 Task: Change the visibility to public.
Action: Mouse moved to (383, 395)
Screenshot: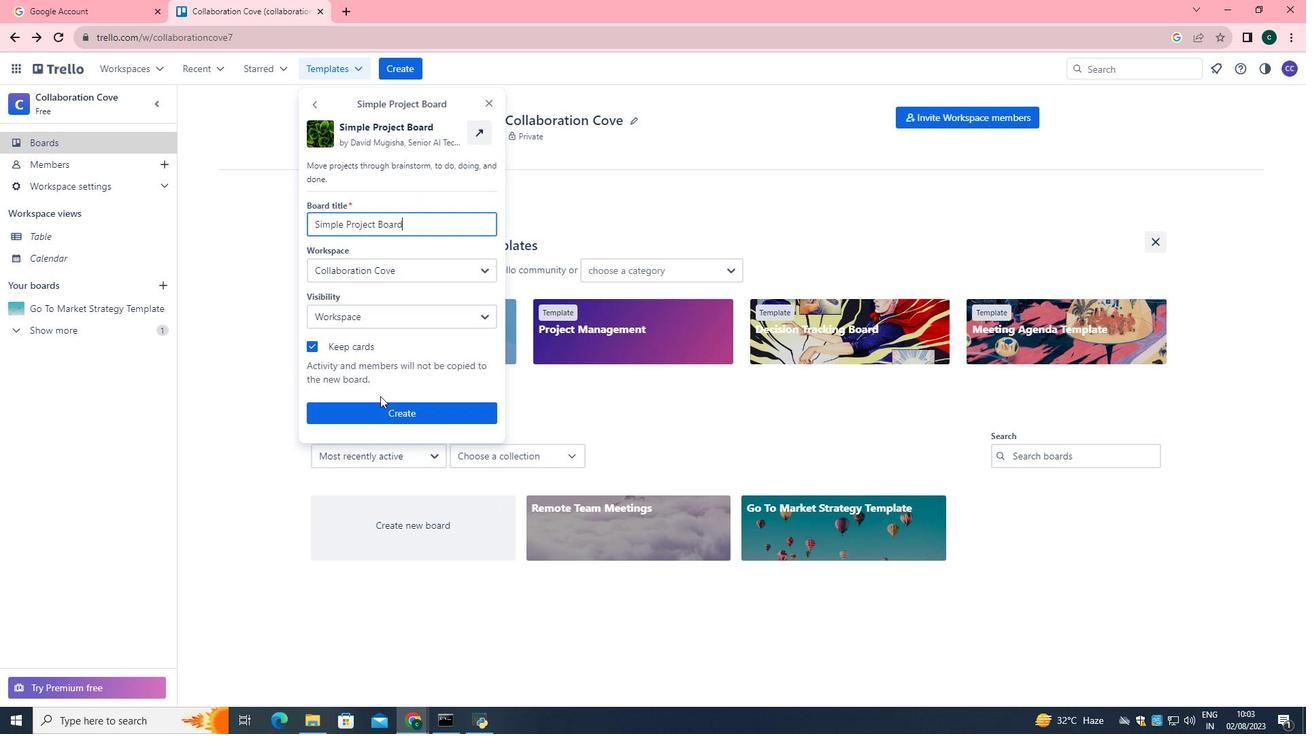 
Action: Mouse pressed left at (383, 395)
Screenshot: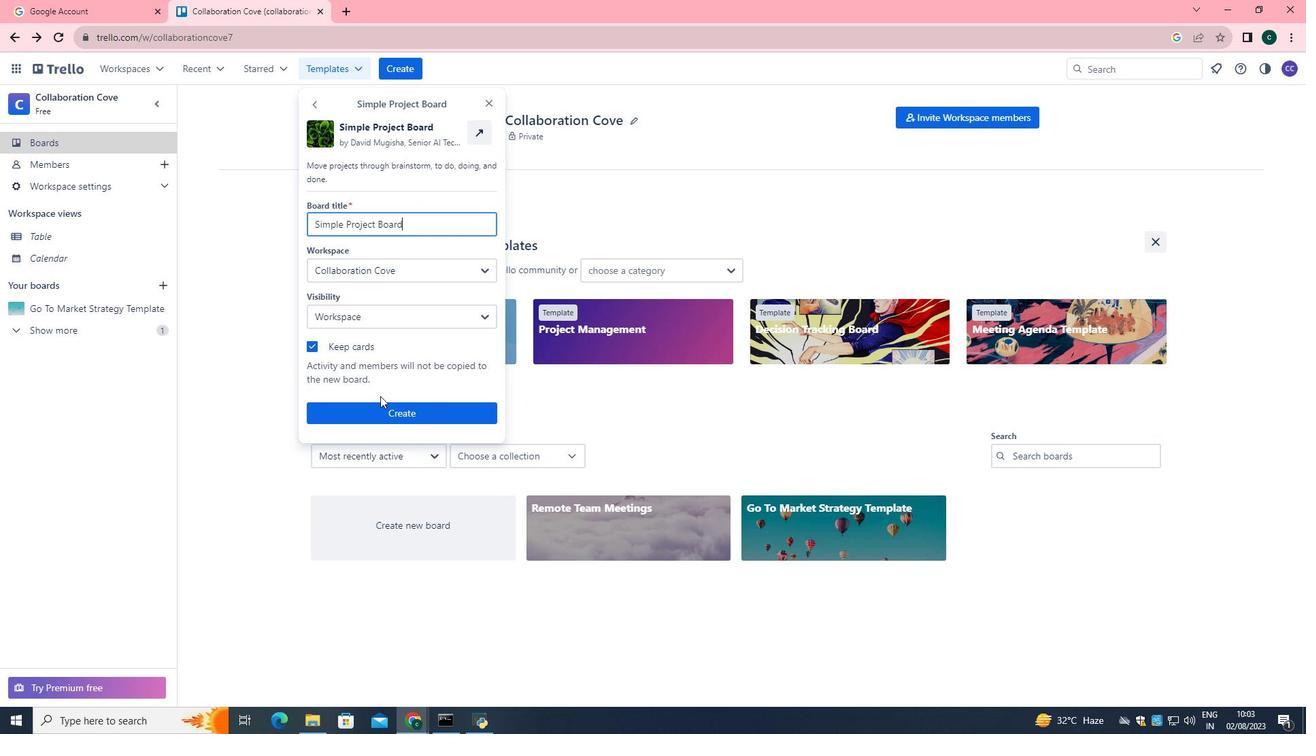
Action: Mouse moved to (381, 369)
Screenshot: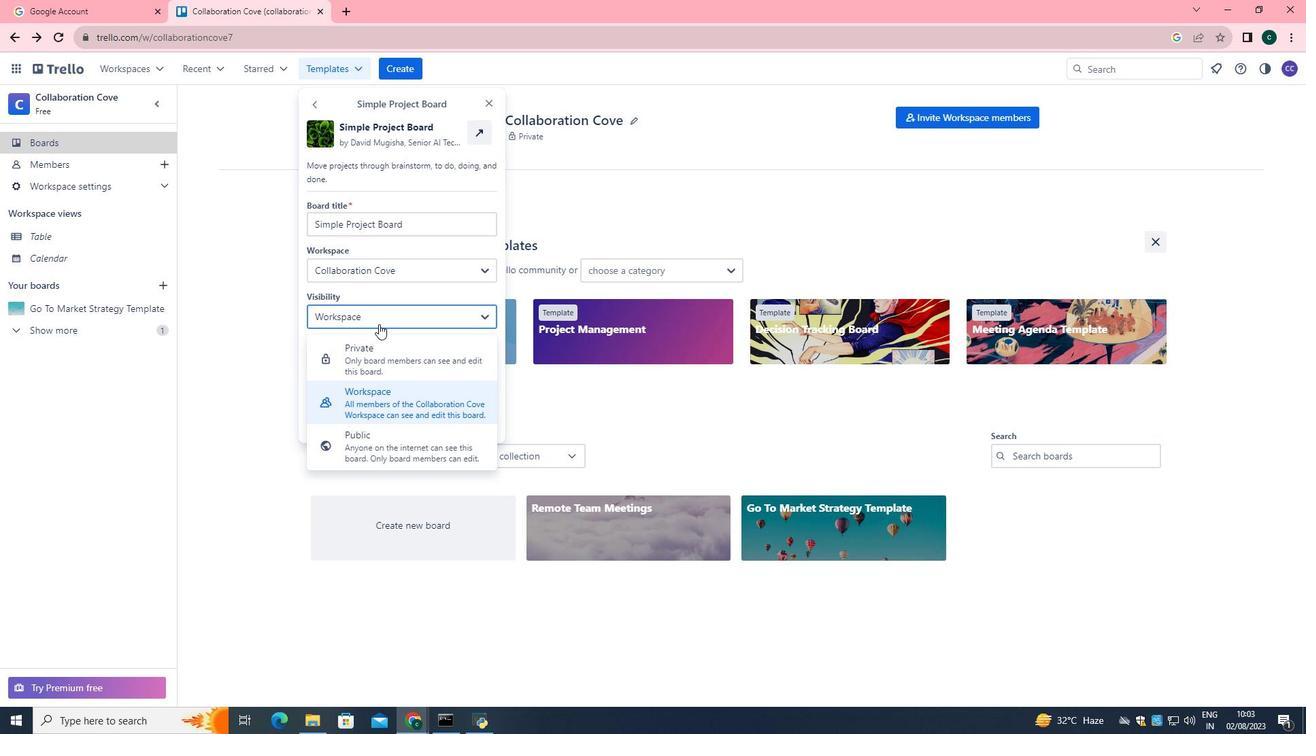 
Action: Mouse pressed left at (381, 369)
Screenshot: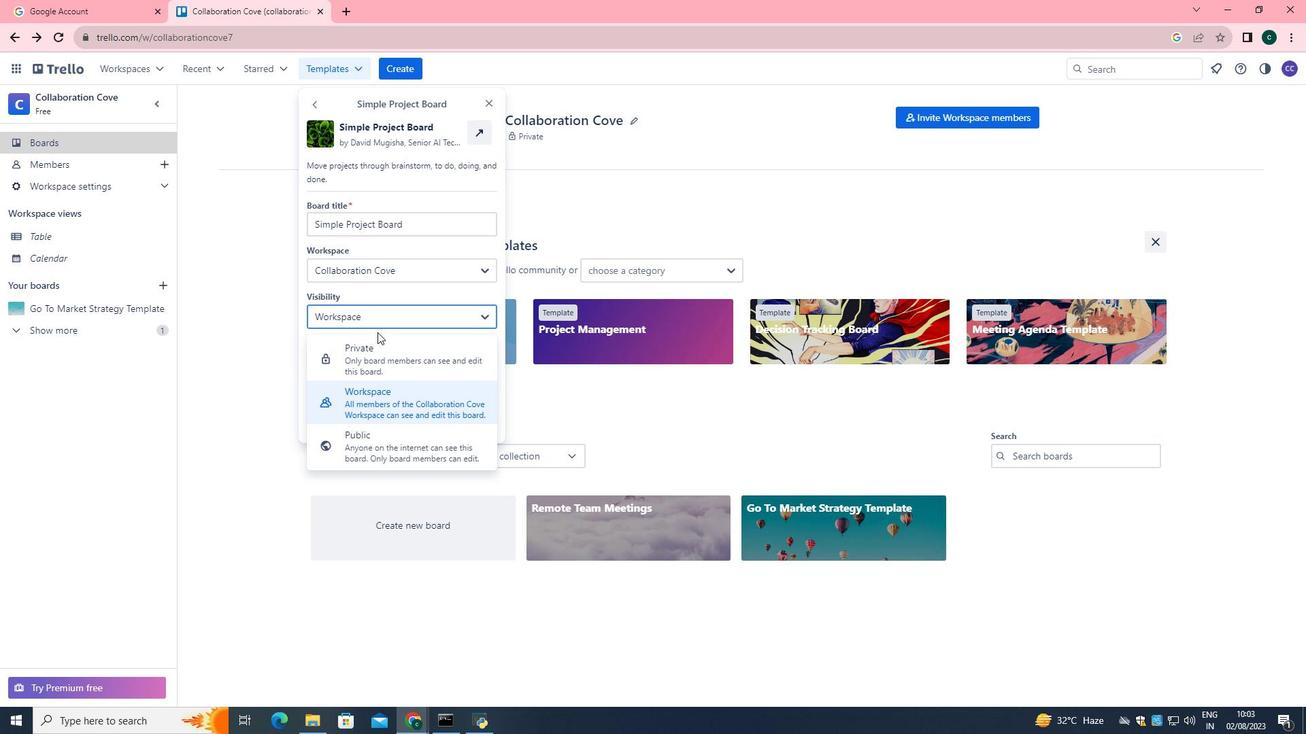 
Action: Mouse moved to (375, 415)
Screenshot: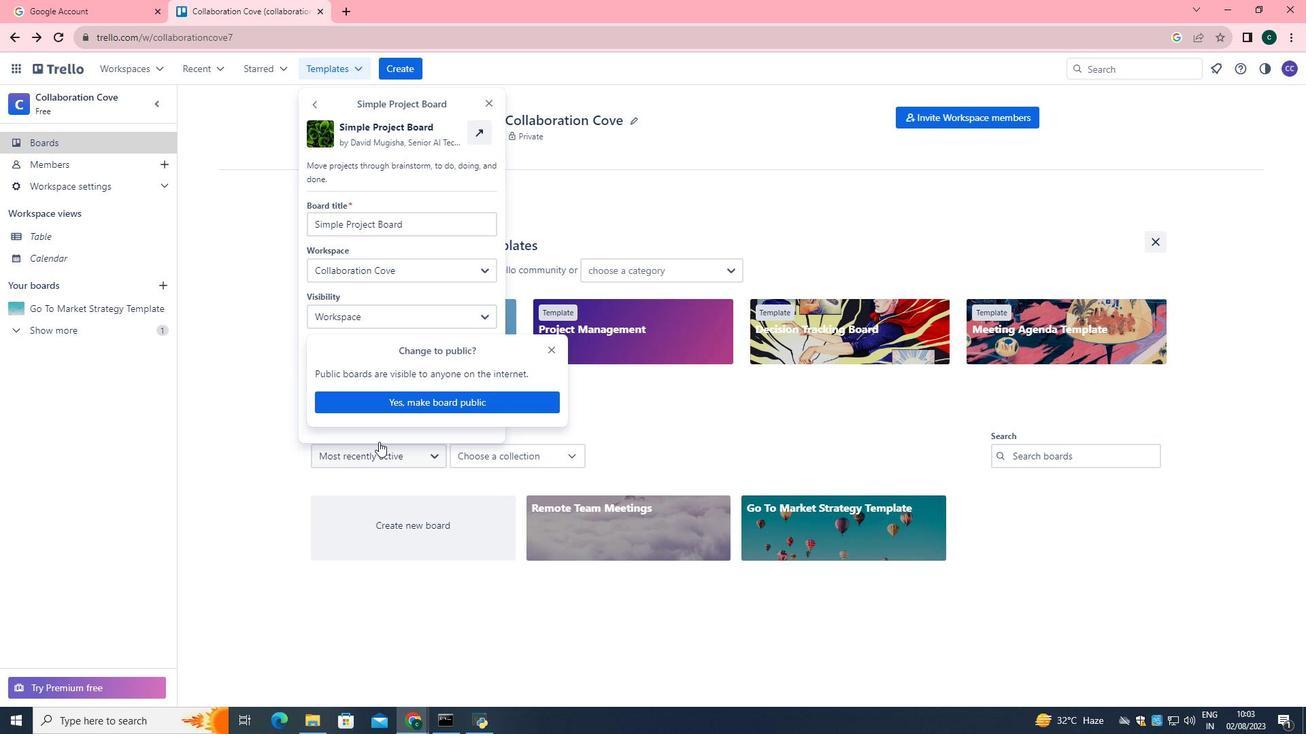 
Action: Mouse pressed left at (375, 415)
Screenshot: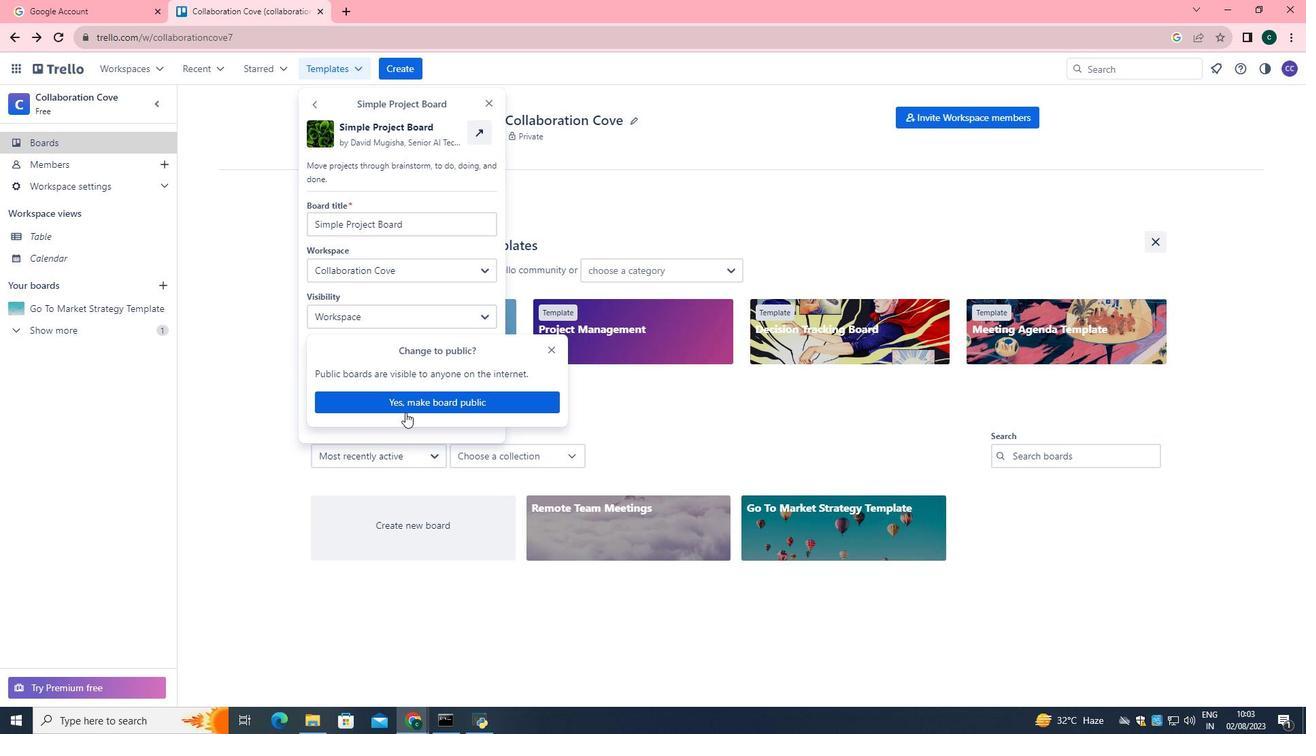 
Action: Mouse moved to (423, 396)
Screenshot: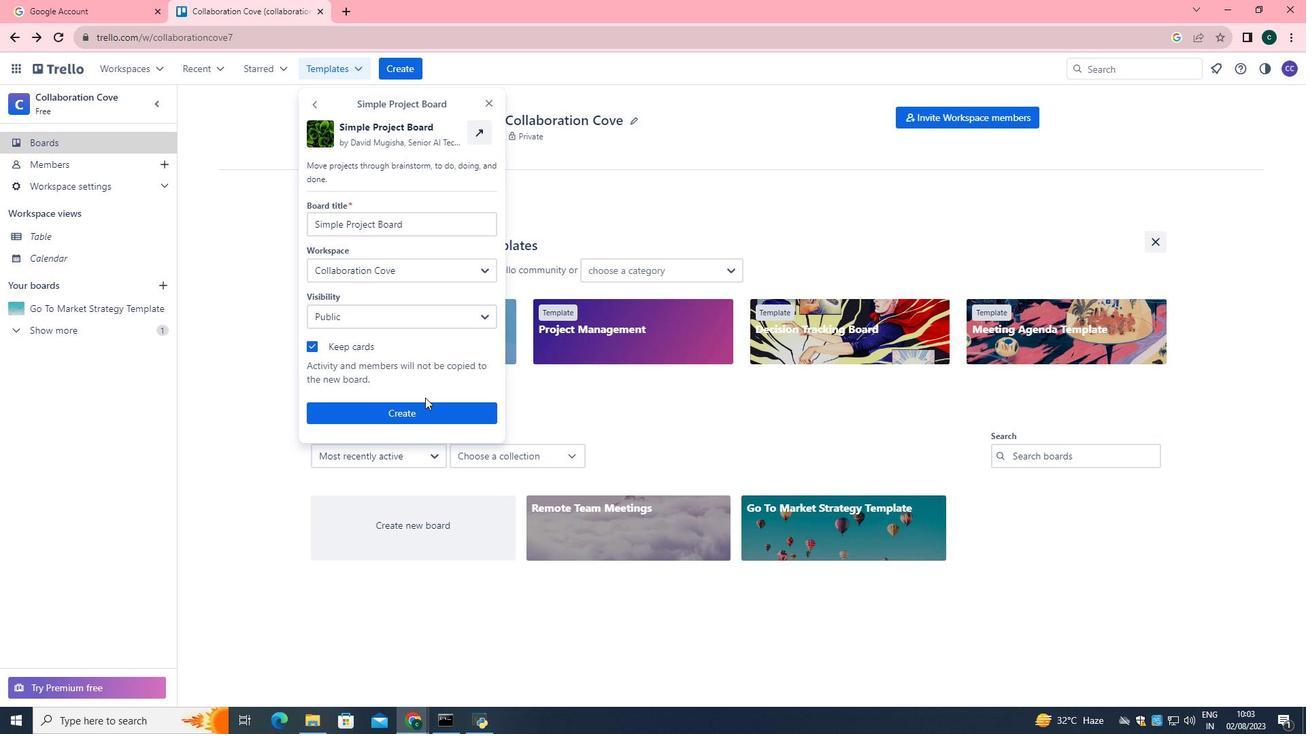 
Action: Mouse pressed left at (423, 396)
Screenshot: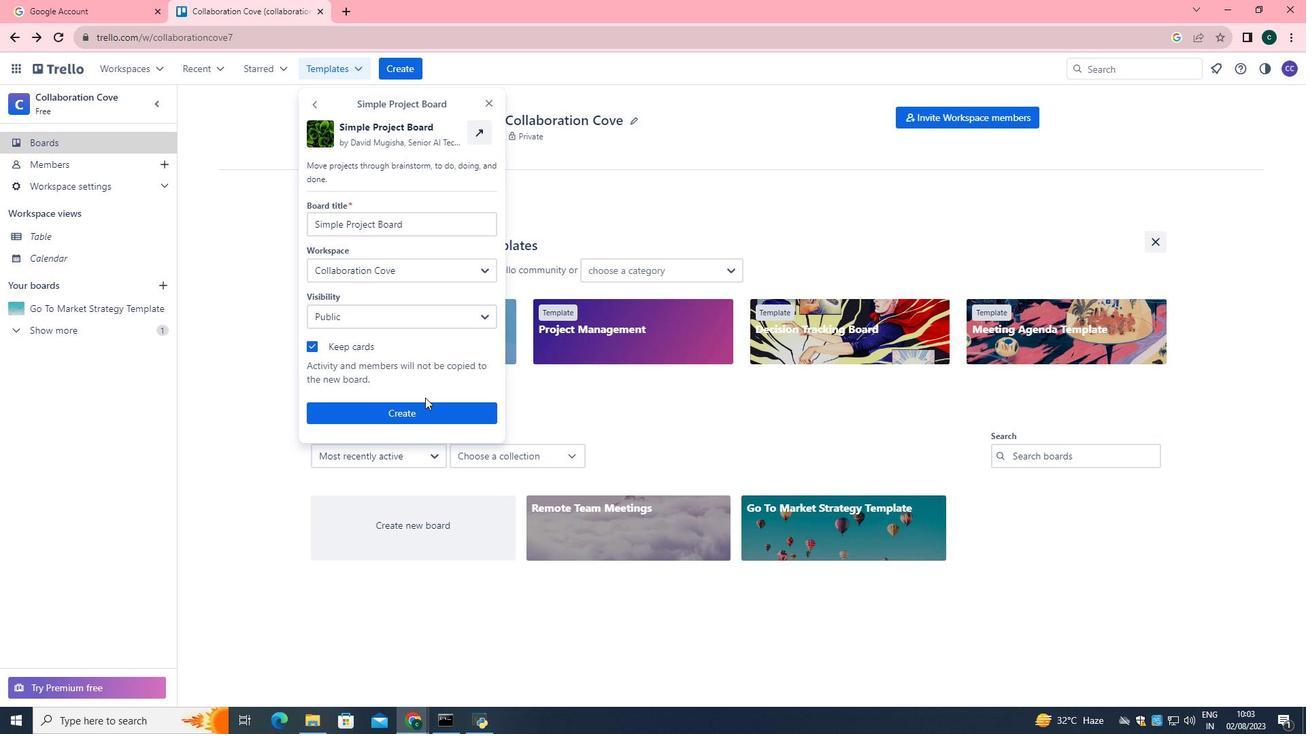 
